 Task: Add a condition where "Hours since status category closed Greater than Five hundred" in unsolved tickets in your groups.
Action: Mouse moved to (89, 466)
Screenshot: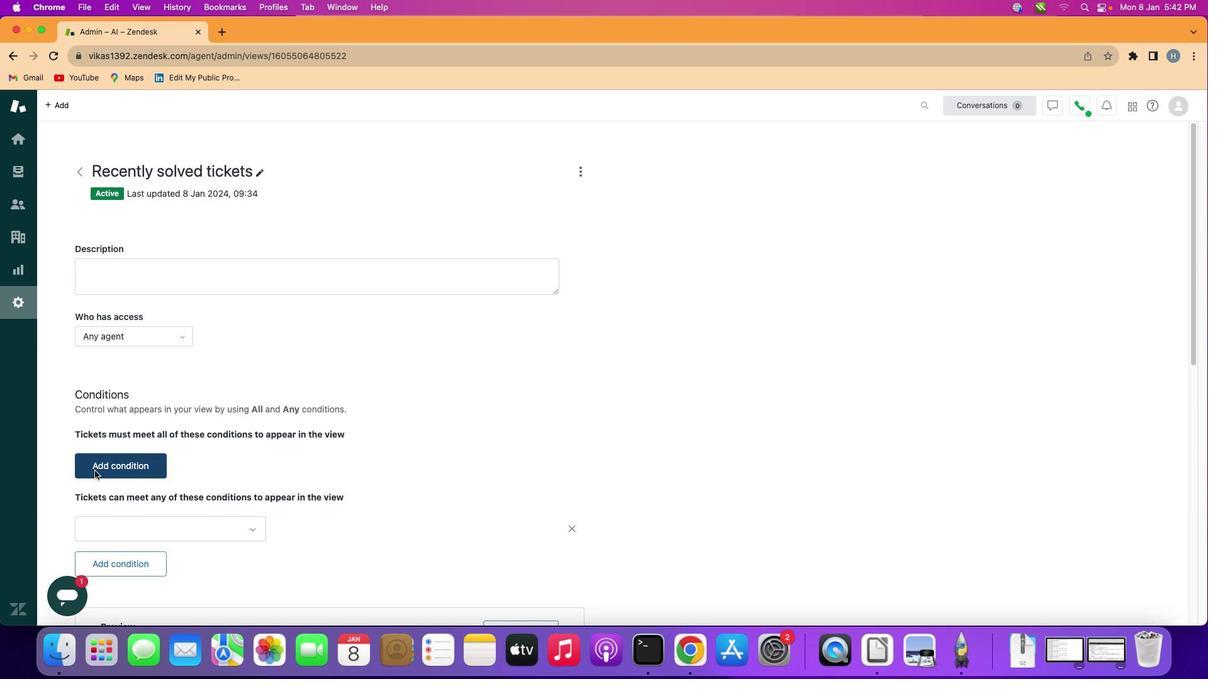 
Action: Mouse pressed left at (89, 466)
Screenshot: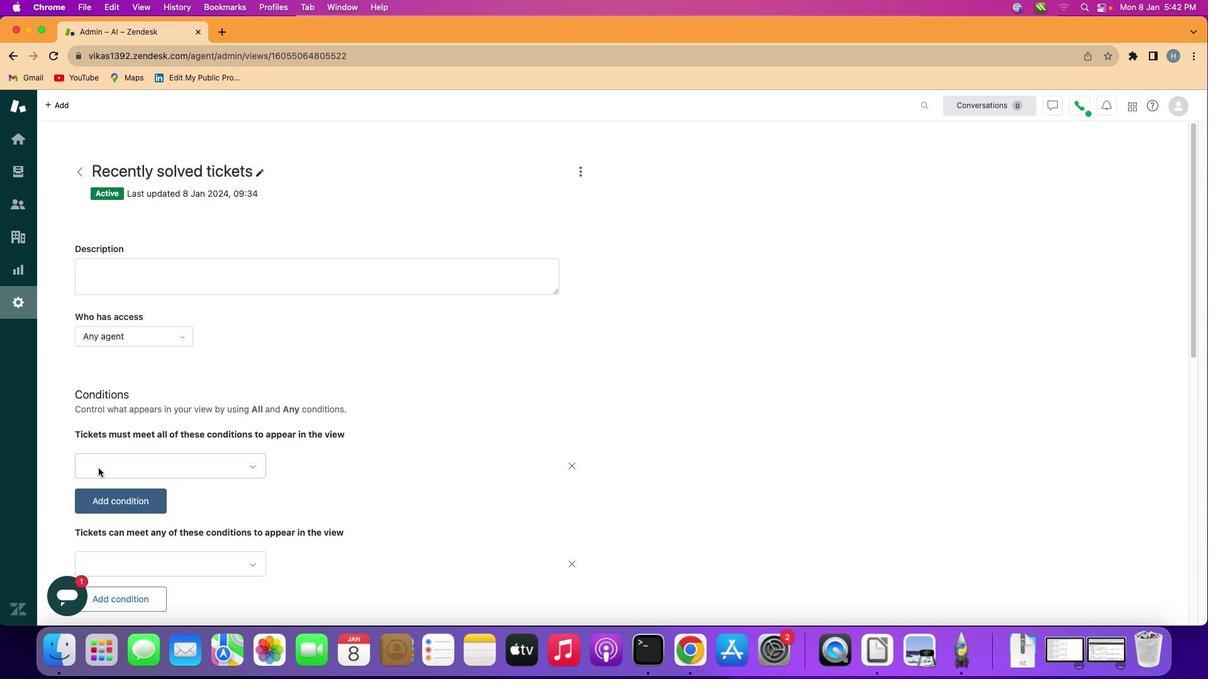 
Action: Mouse moved to (160, 451)
Screenshot: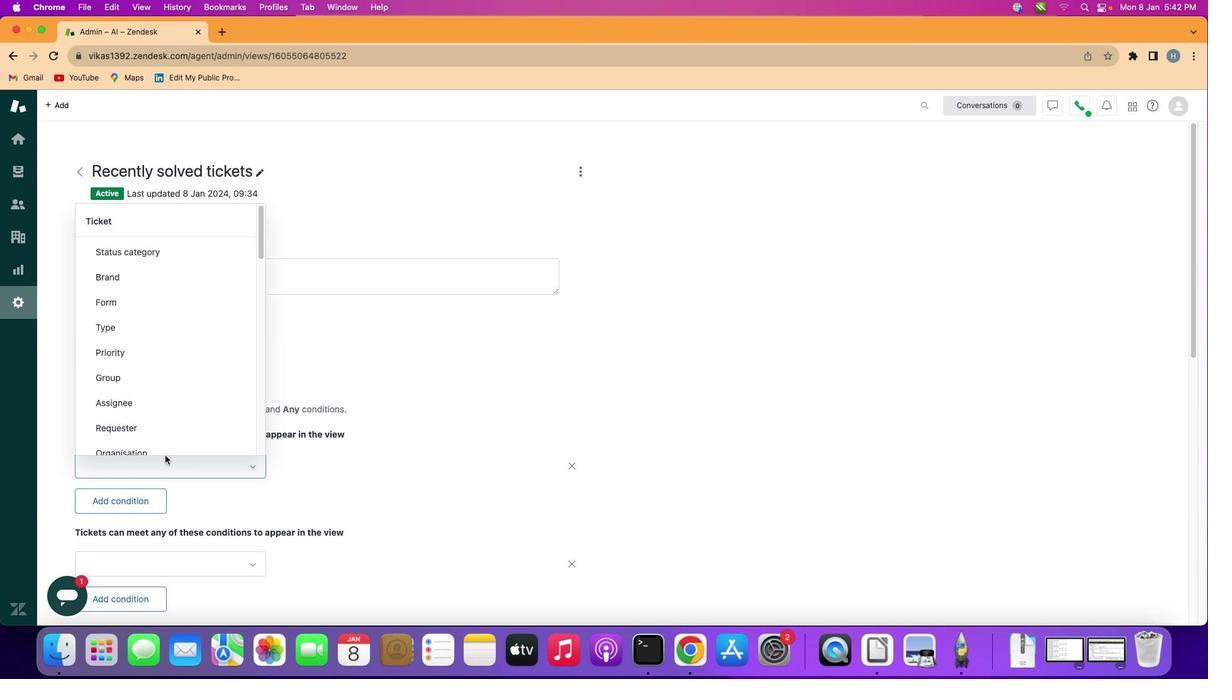 
Action: Mouse pressed left at (160, 451)
Screenshot: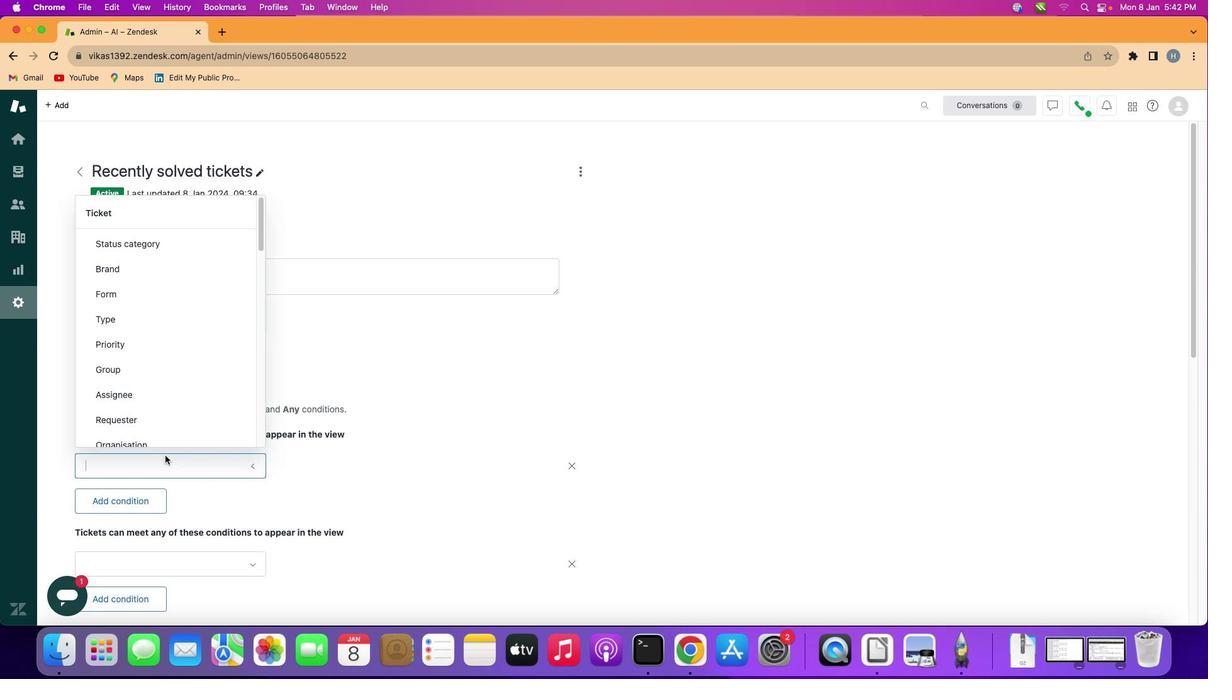 
Action: Mouse moved to (159, 346)
Screenshot: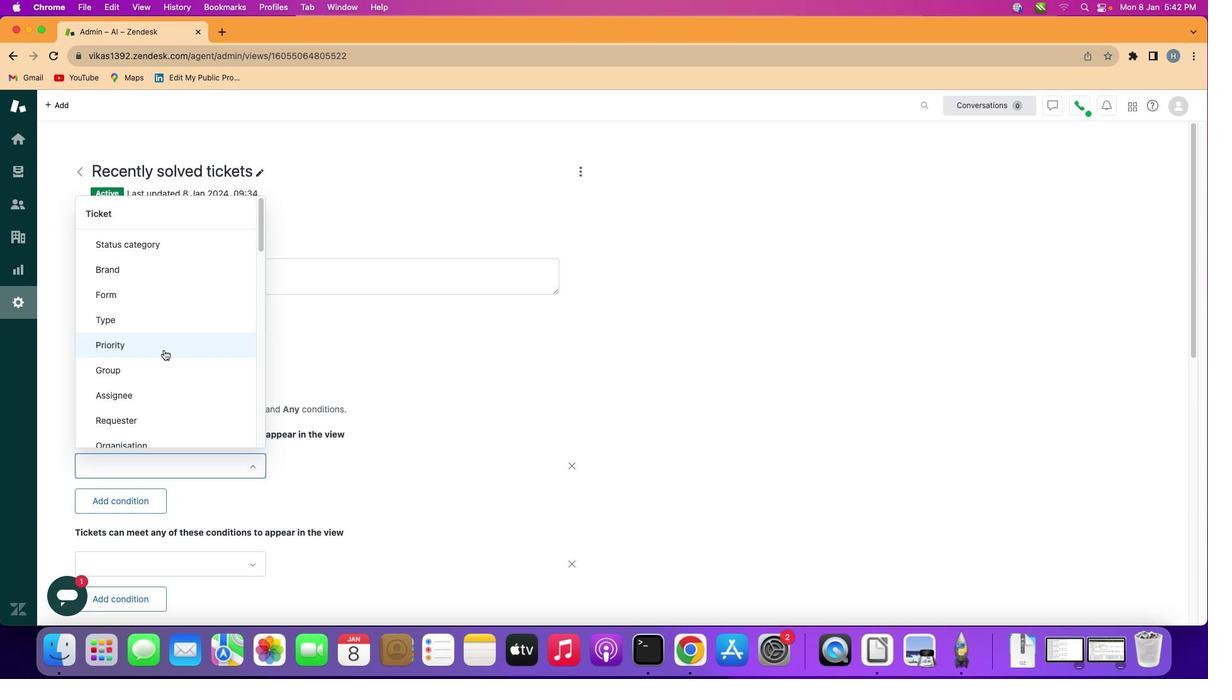 
Action: Mouse scrolled (159, 346) with delta (-3, -4)
Screenshot: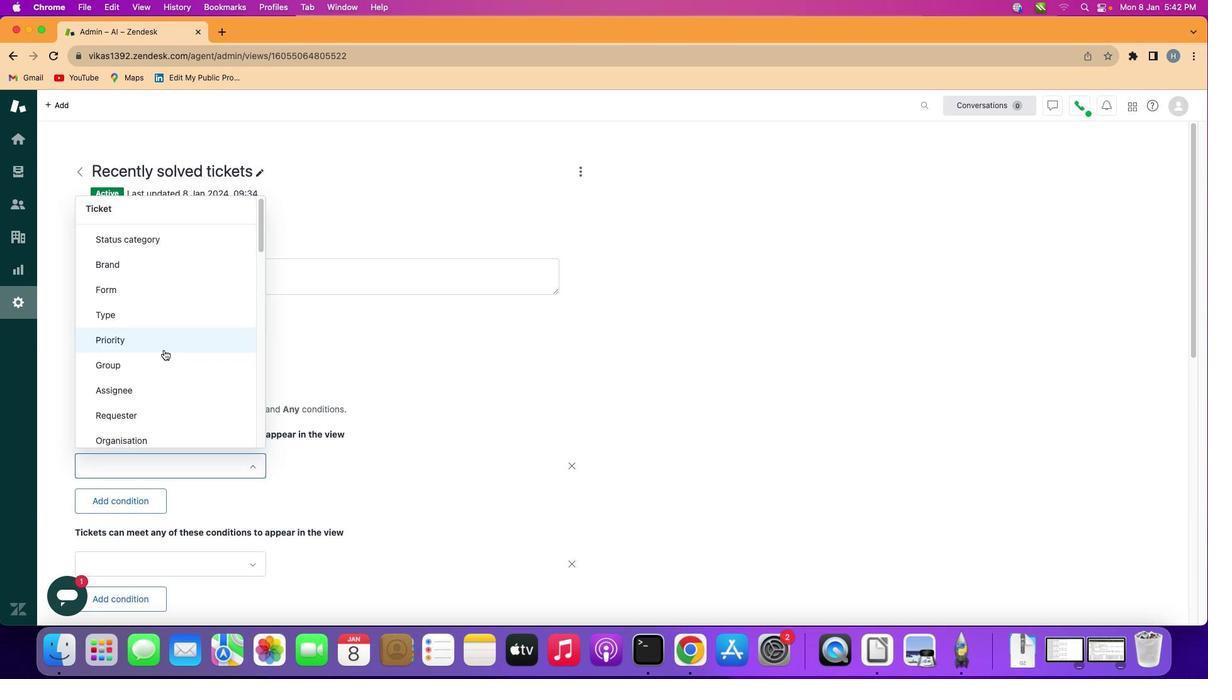 
Action: Mouse scrolled (159, 346) with delta (-3, -4)
Screenshot: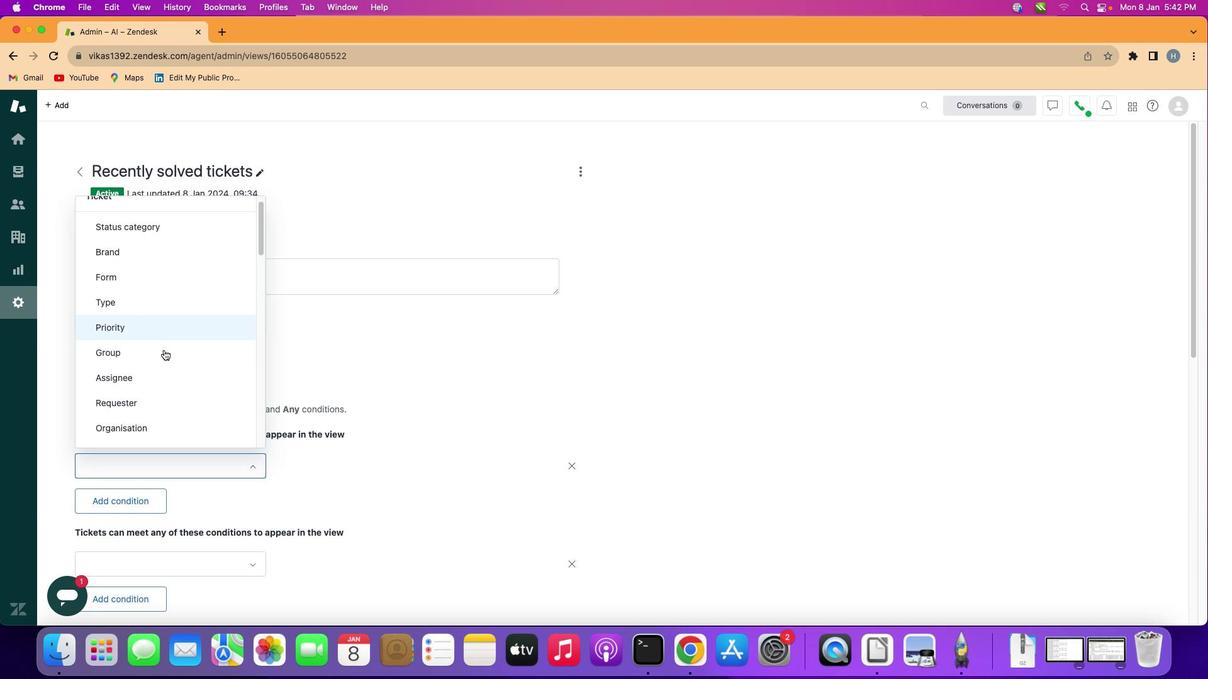 
Action: Mouse scrolled (159, 346) with delta (-3, -4)
Screenshot: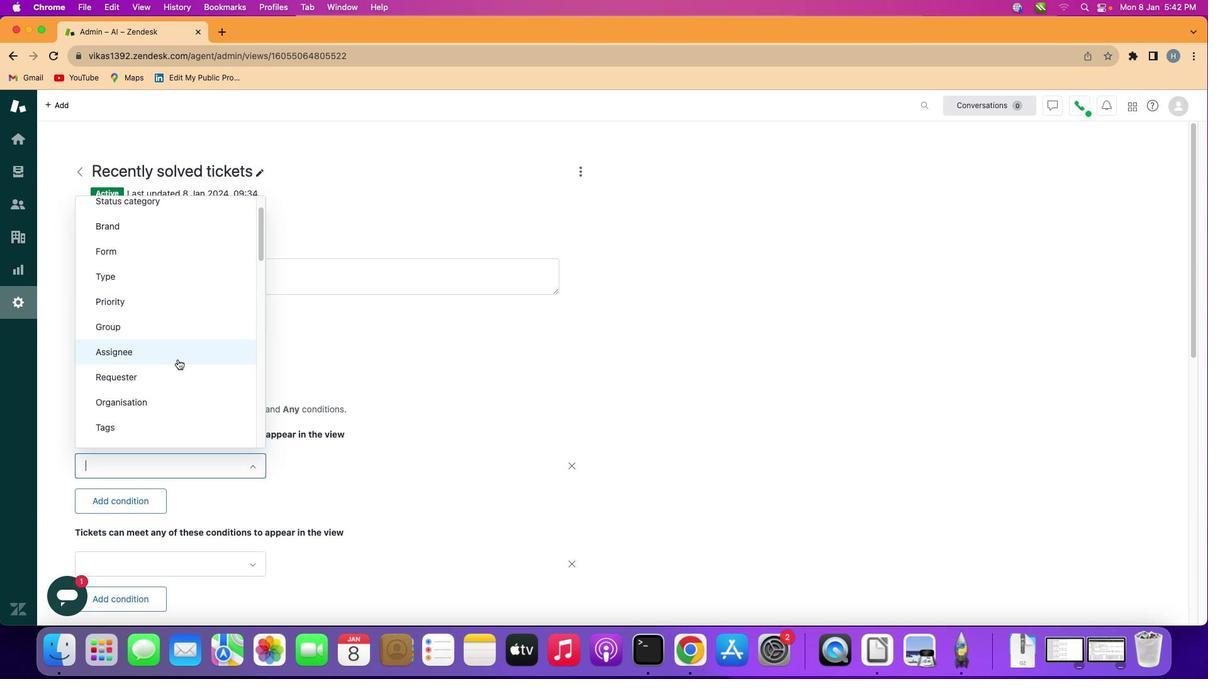 
Action: Mouse scrolled (159, 346) with delta (-3, -4)
Screenshot: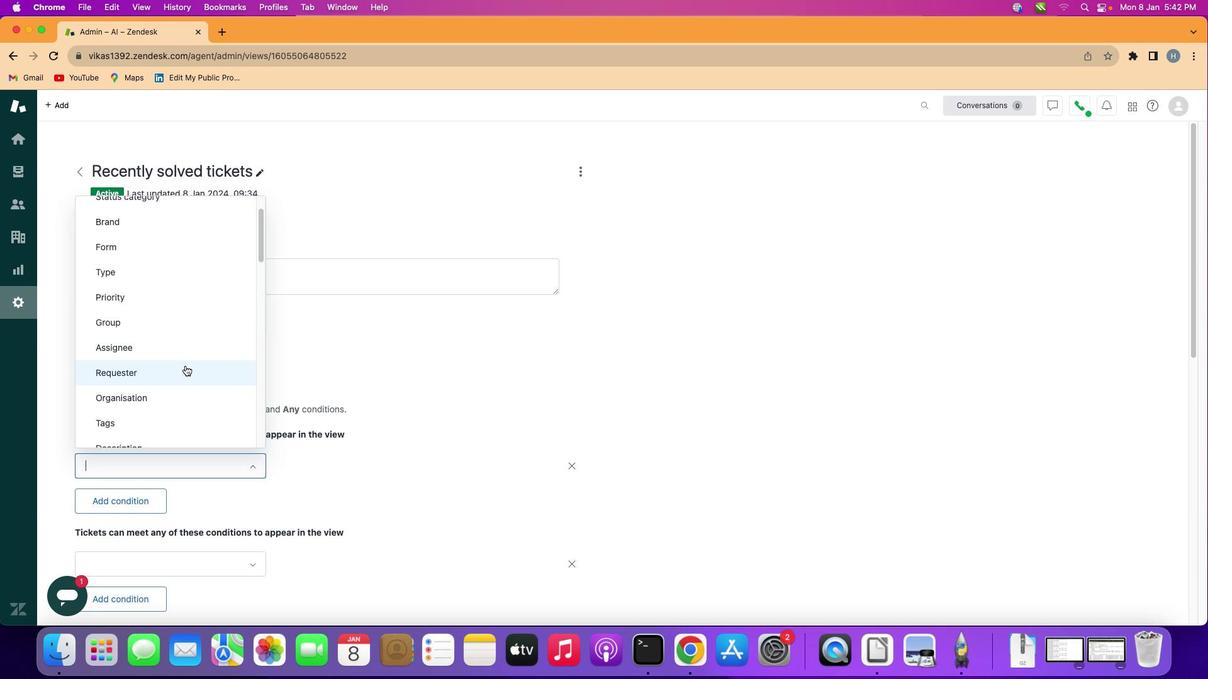 
Action: Mouse moved to (181, 361)
Screenshot: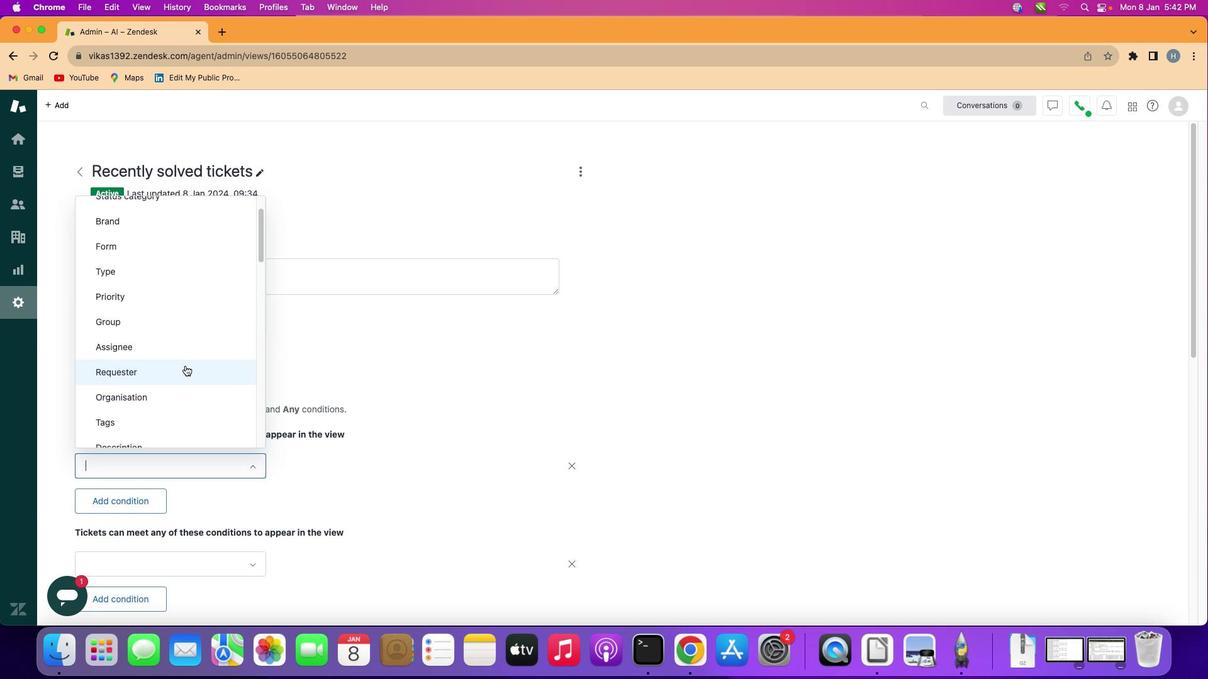 
Action: Mouse scrolled (181, 361) with delta (-3, -4)
Screenshot: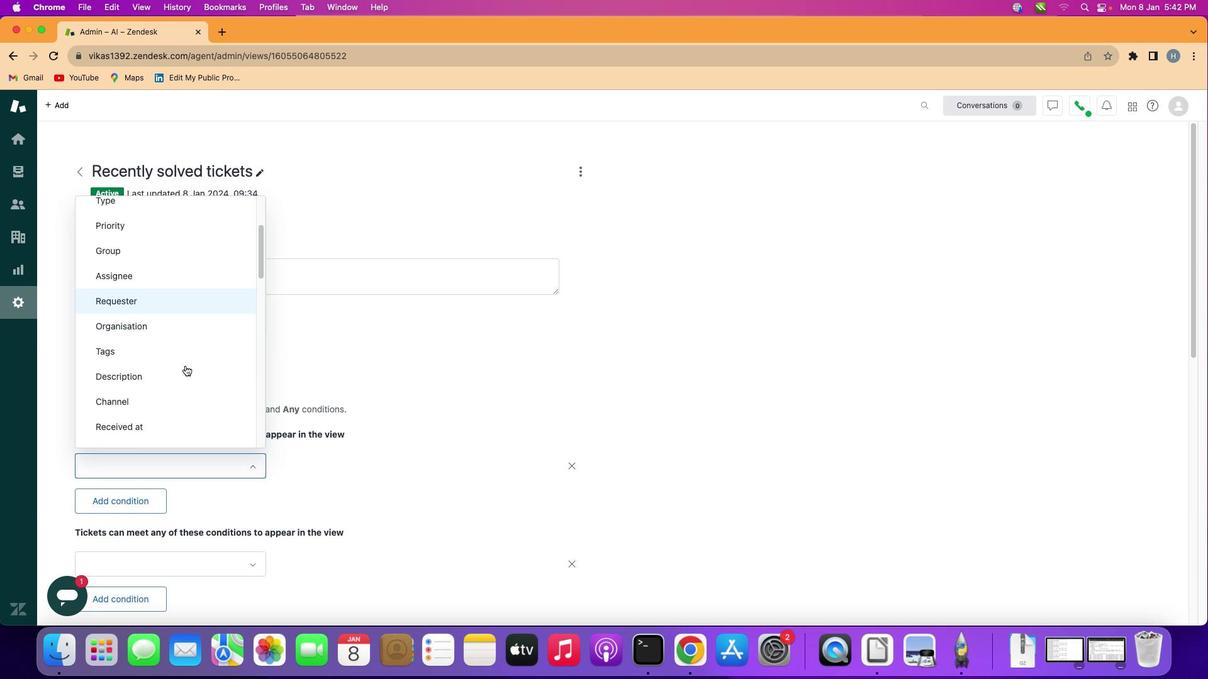 
Action: Mouse scrolled (181, 361) with delta (-3, -4)
Screenshot: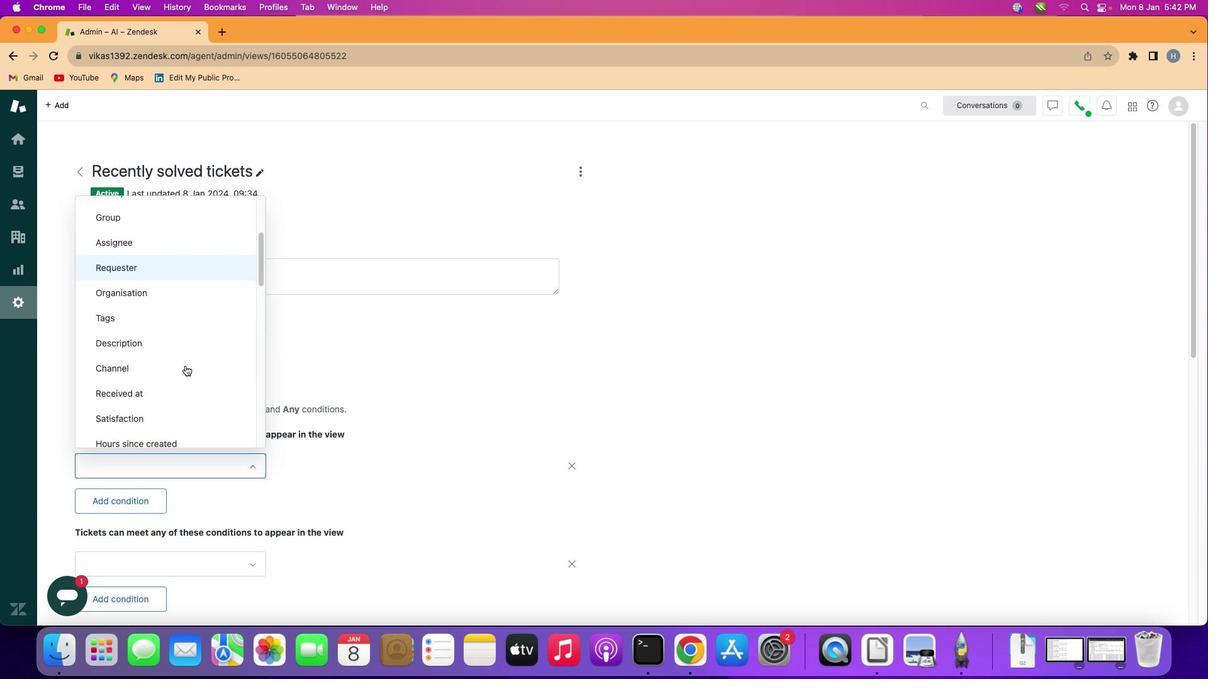 
Action: Mouse scrolled (181, 361) with delta (-3, -5)
Screenshot: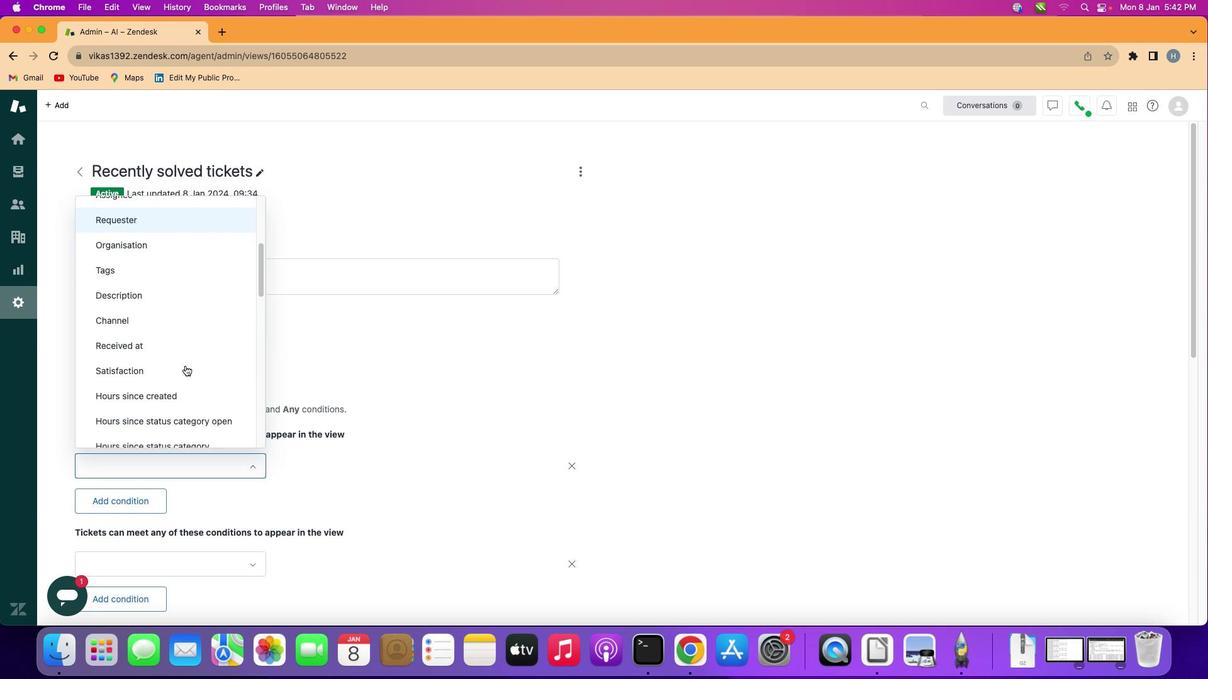 
Action: Mouse scrolled (181, 361) with delta (-3, -5)
Screenshot: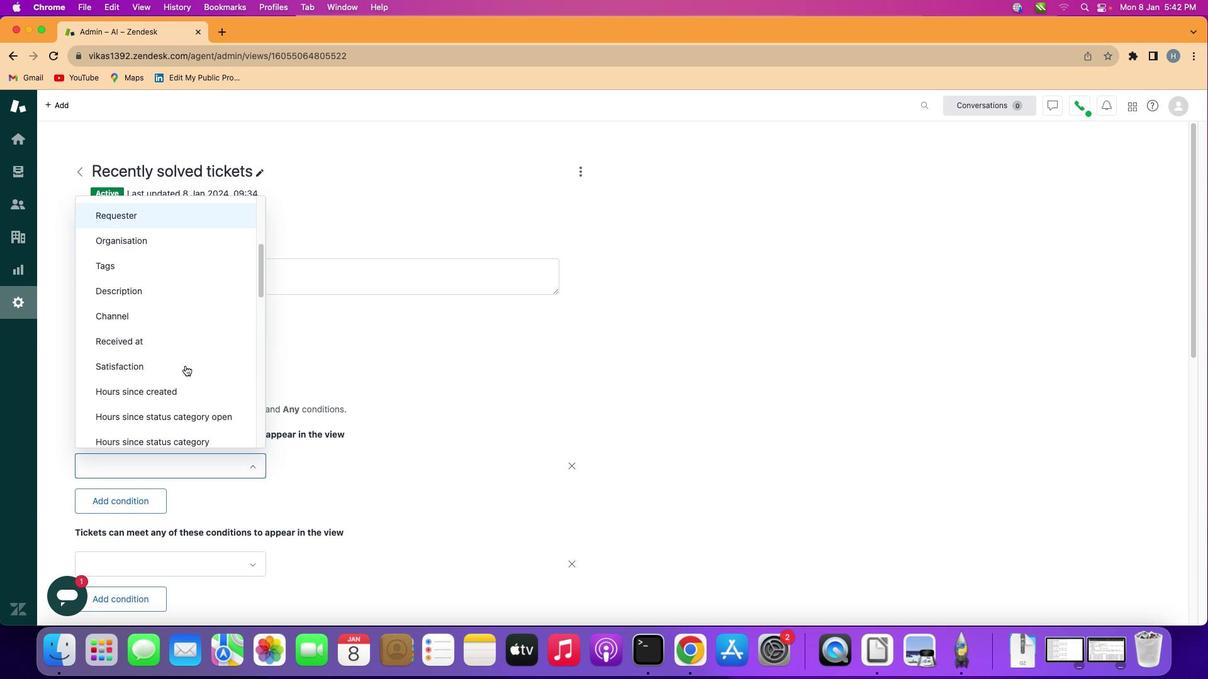 
Action: Mouse scrolled (181, 361) with delta (-3, -4)
Screenshot: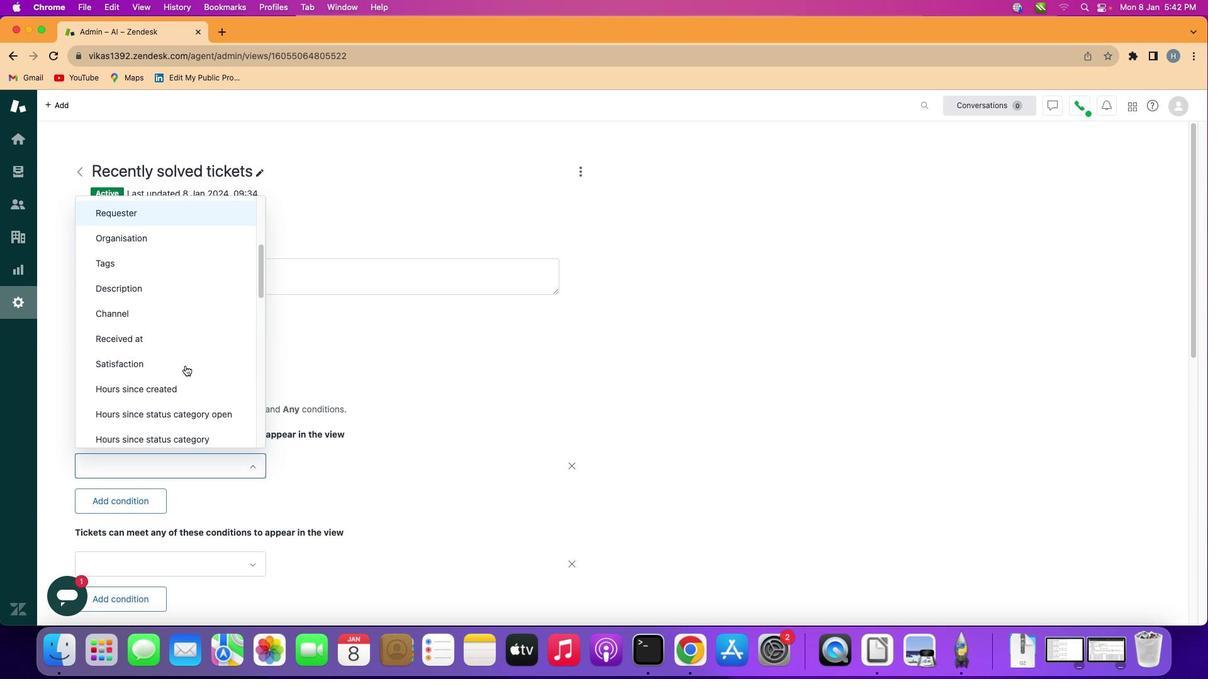 
Action: Mouse moved to (181, 362)
Screenshot: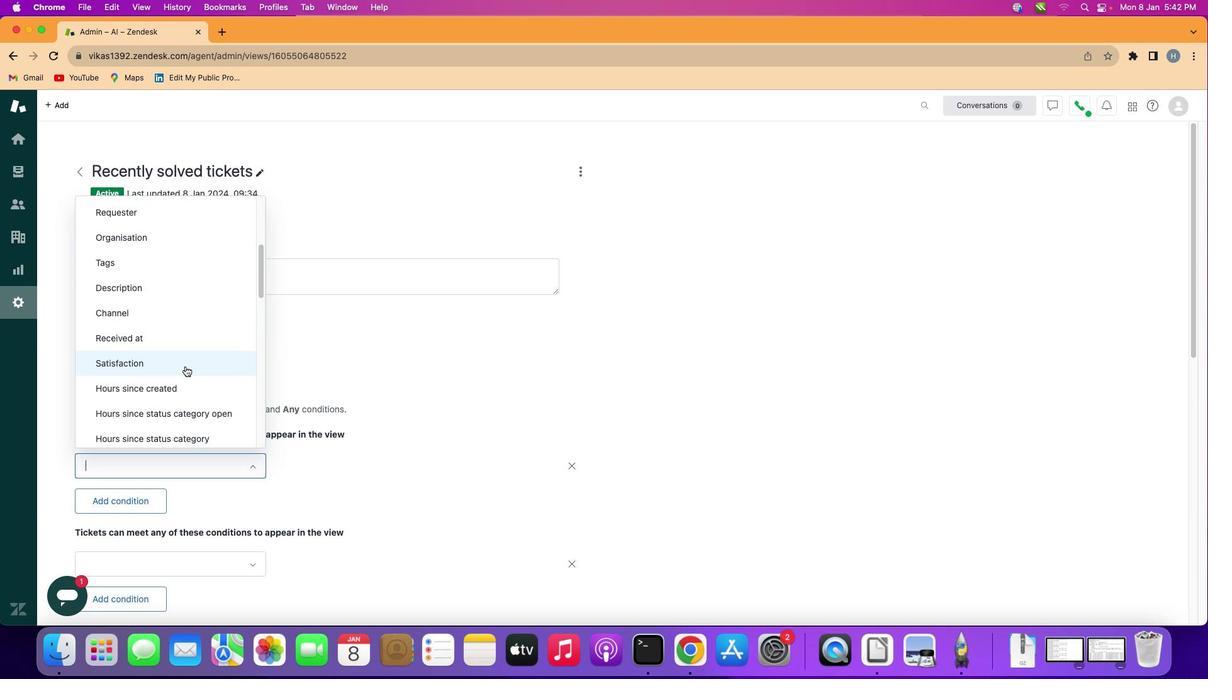 
Action: Mouse scrolled (181, 362) with delta (-3, -4)
Screenshot: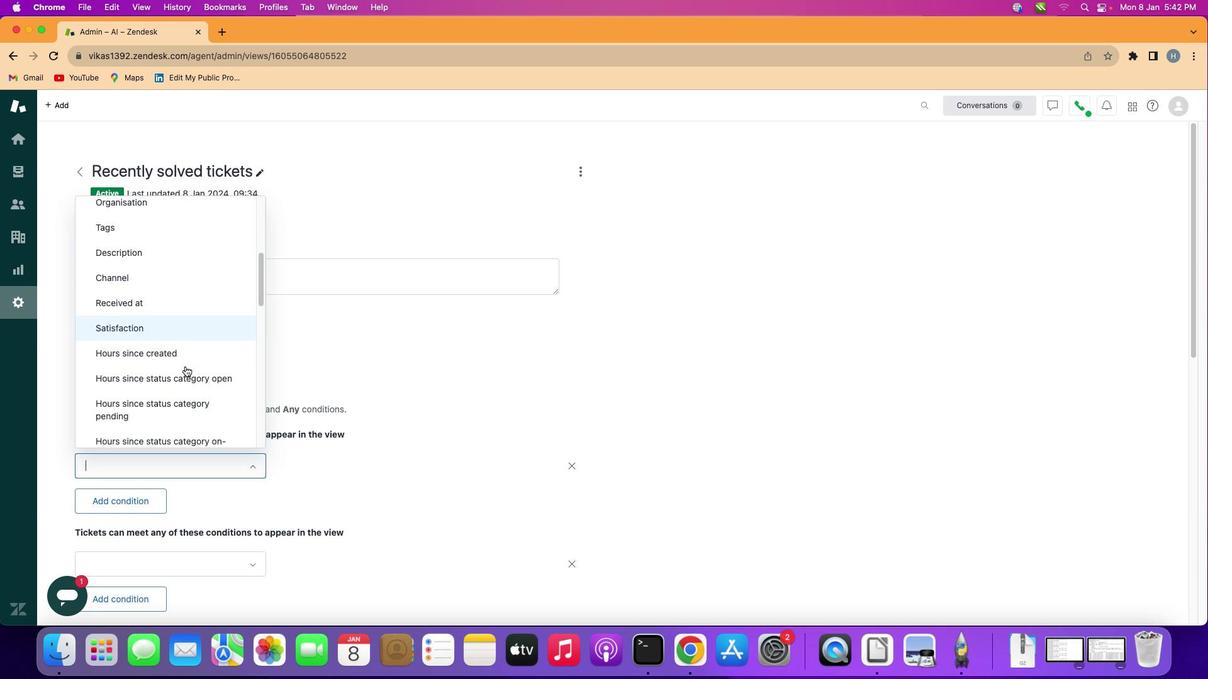
Action: Mouse scrolled (181, 362) with delta (-3, -4)
Screenshot: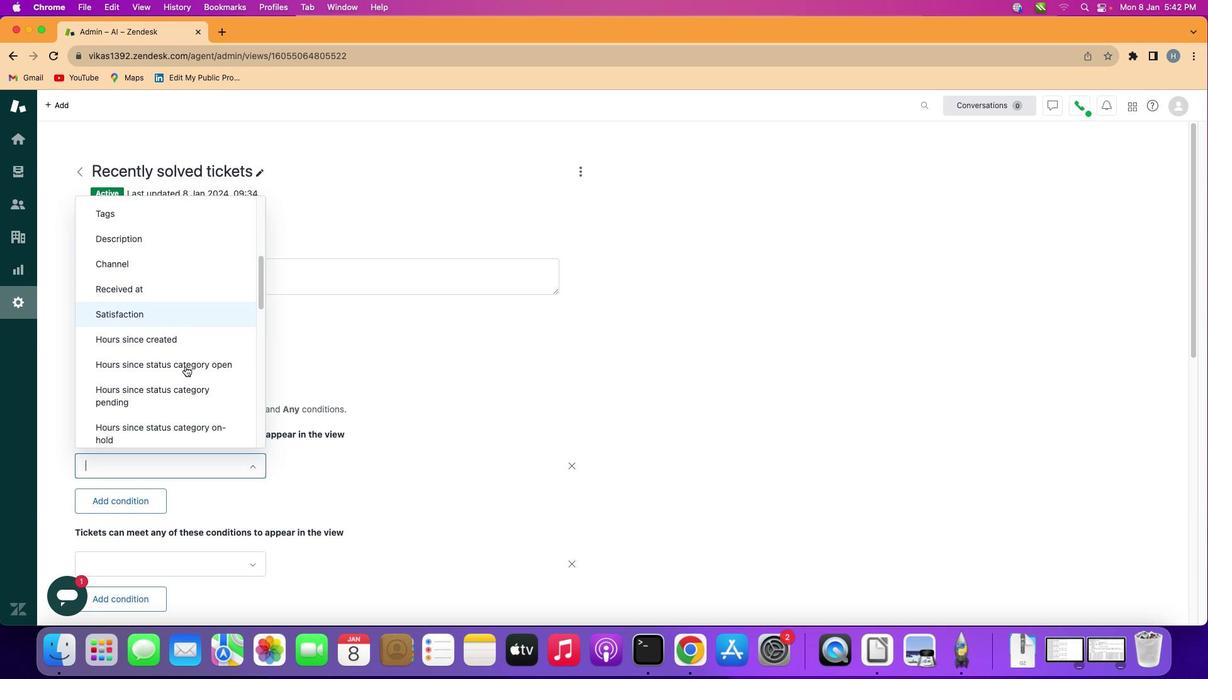 
Action: Mouse scrolled (181, 362) with delta (-3, -4)
Screenshot: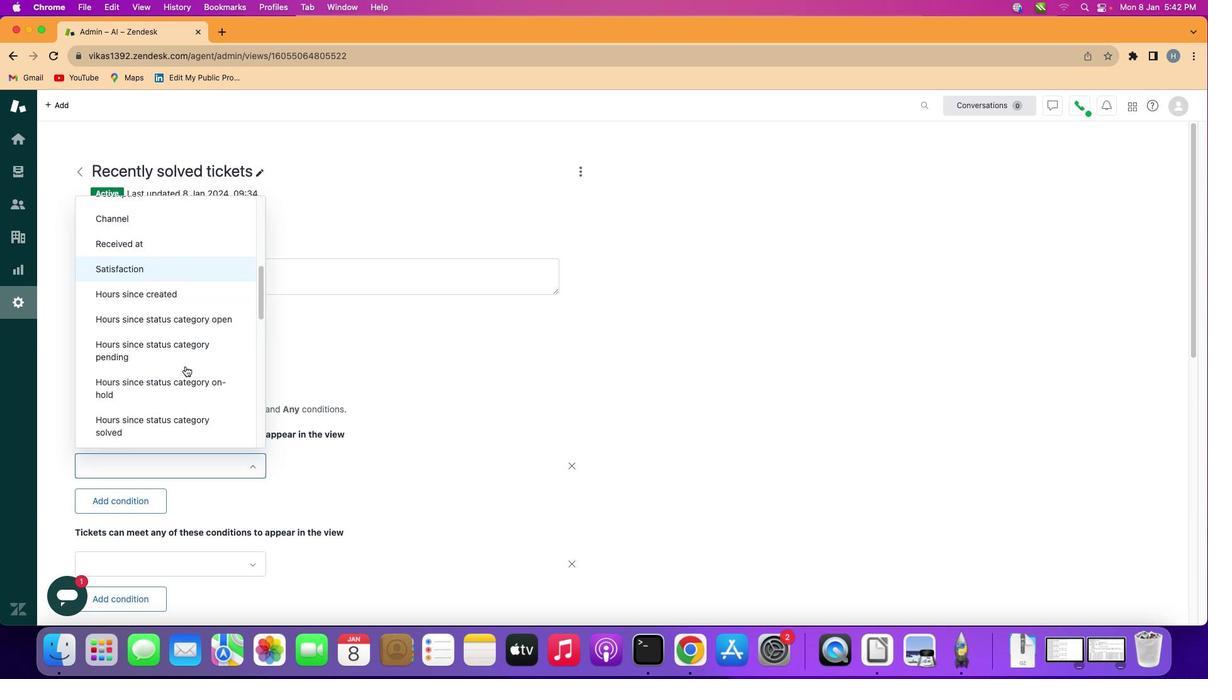 
Action: Mouse scrolled (181, 362) with delta (-3, -4)
Screenshot: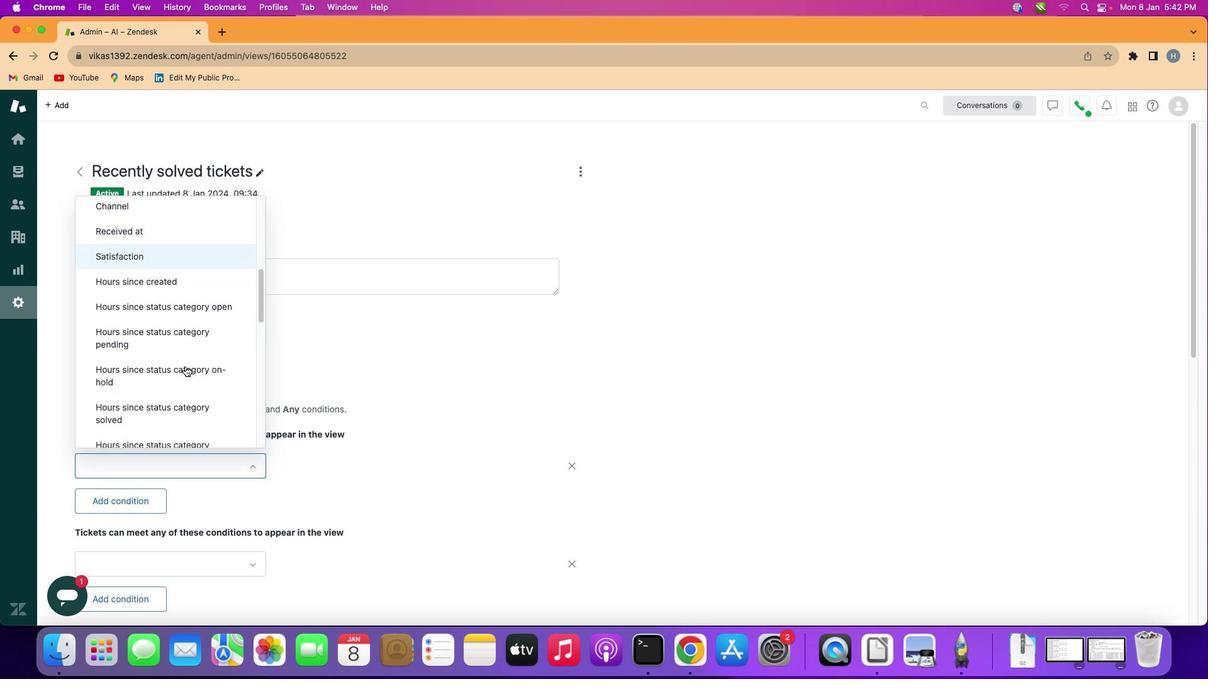 
Action: Mouse scrolled (181, 362) with delta (-3, -4)
Screenshot: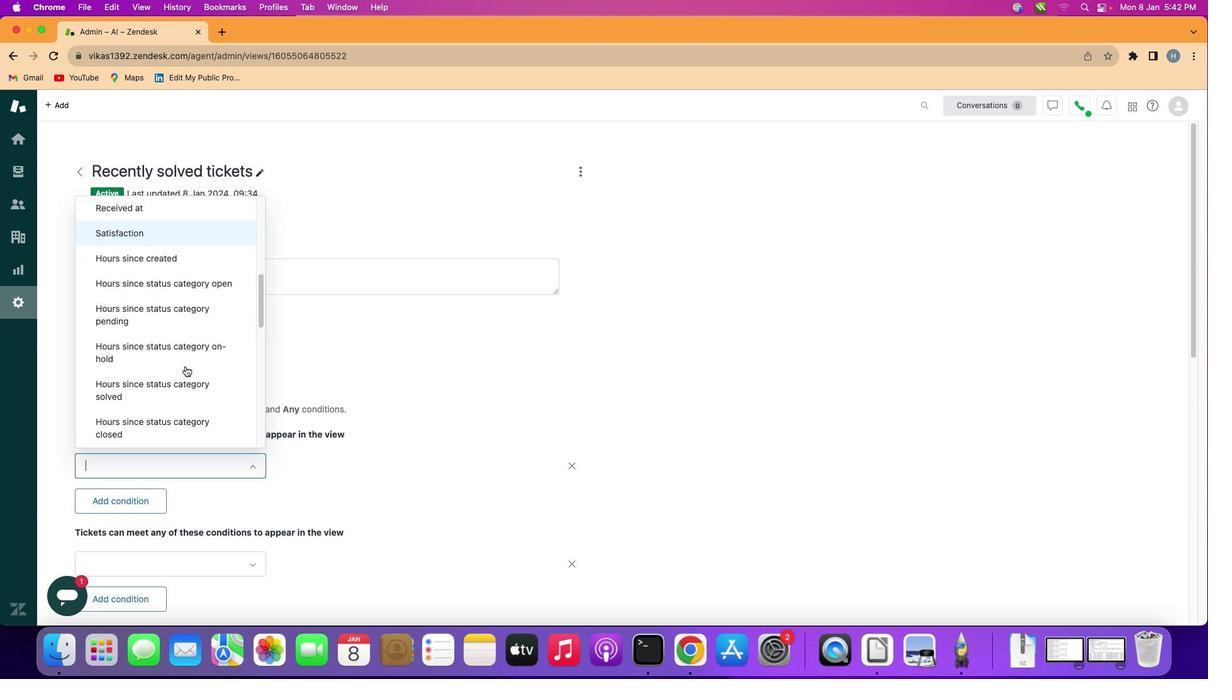 
Action: Mouse scrolled (181, 362) with delta (-3, -4)
Screenshot: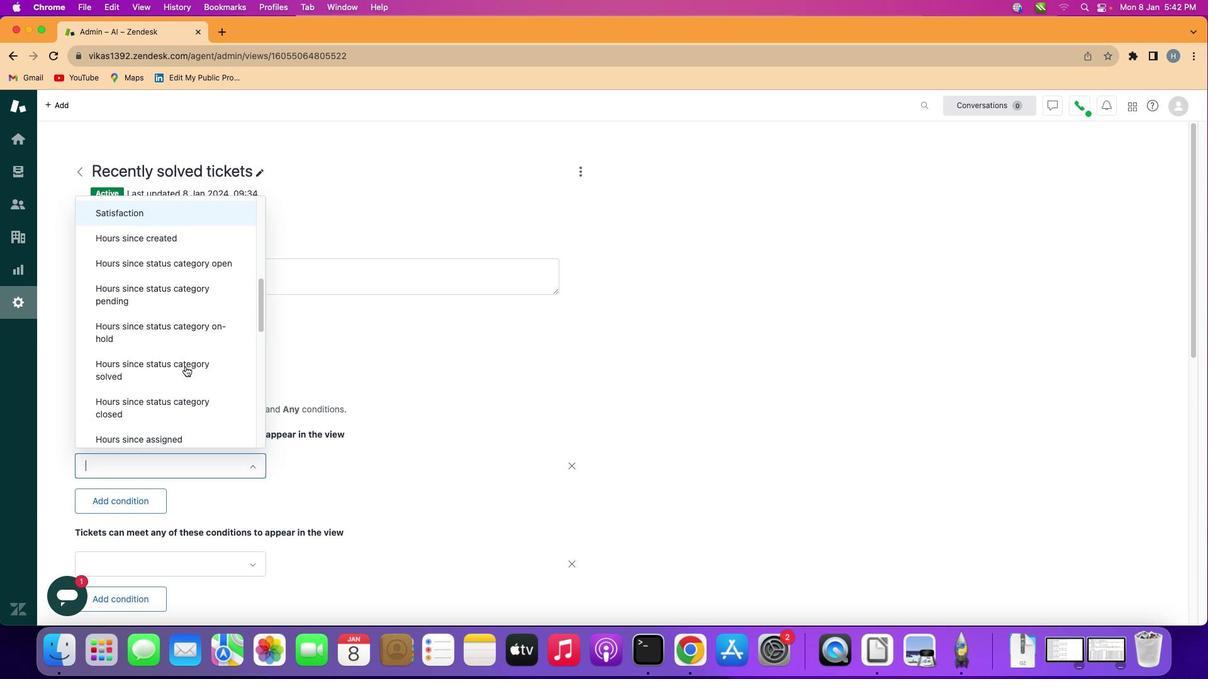 
Action: Mouse scrolled (181, 362) with delta (-3, -4)
Screenshot: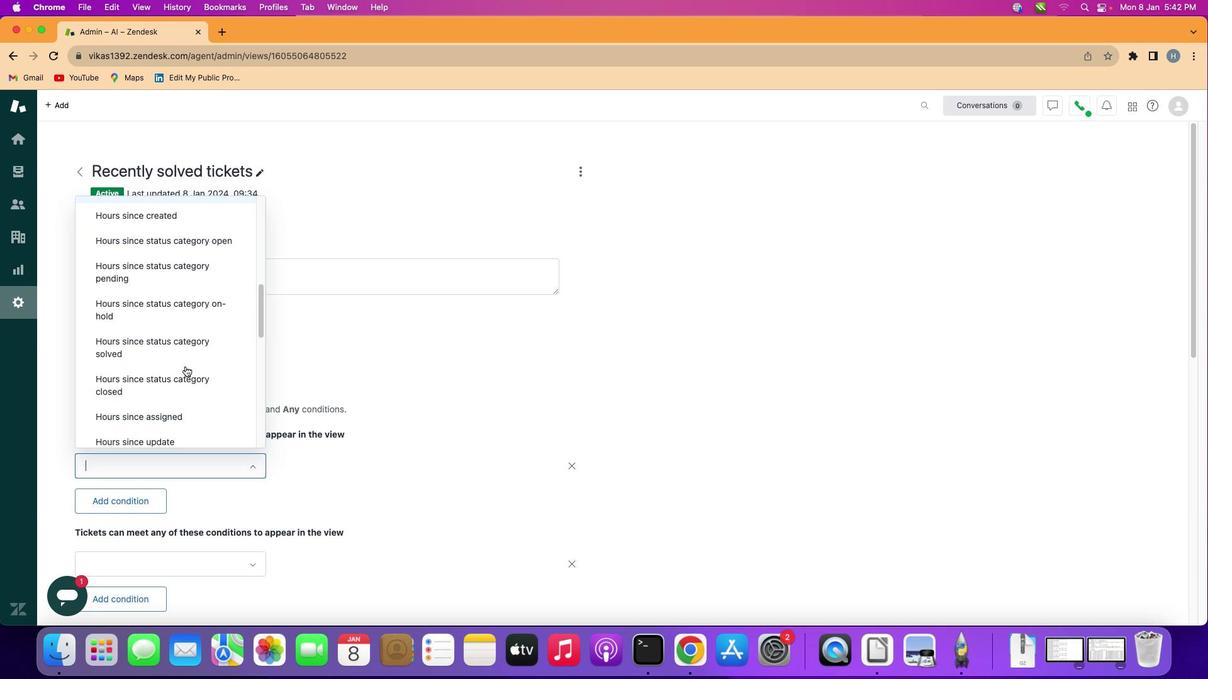 
Action: Mouse scrolled (181, 362) with delta (-3, -4)
Screenshot: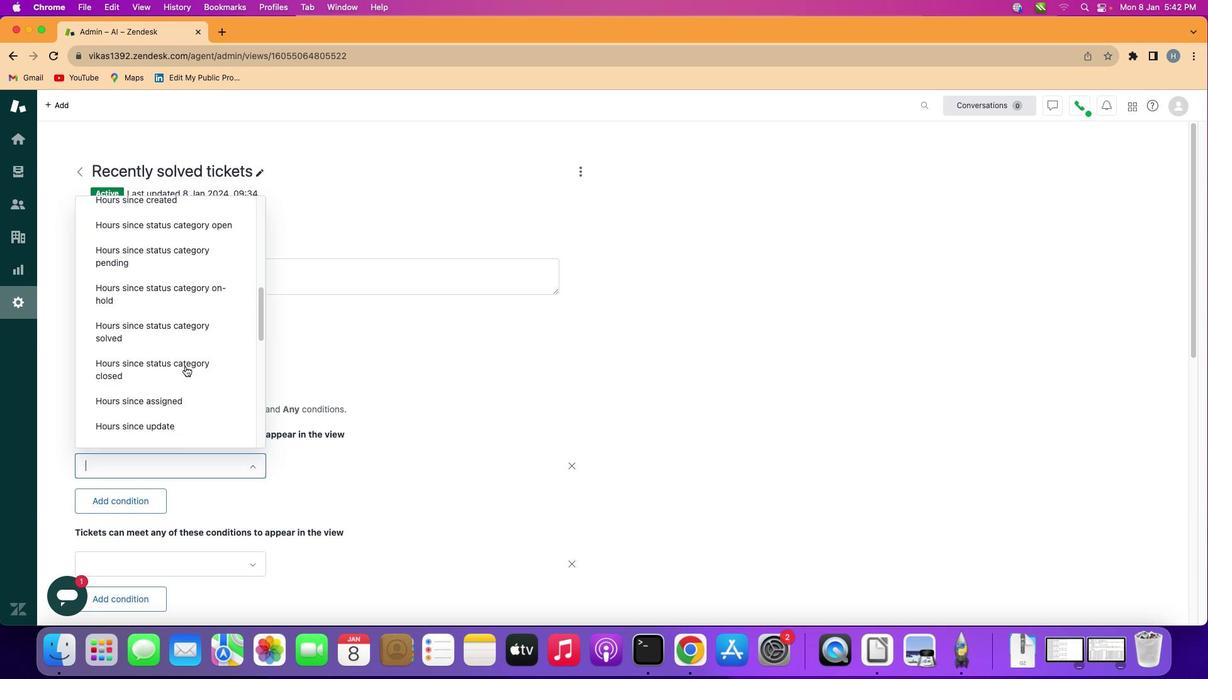 
Action: Mouse pressed left at (181, 362)
Screenshot: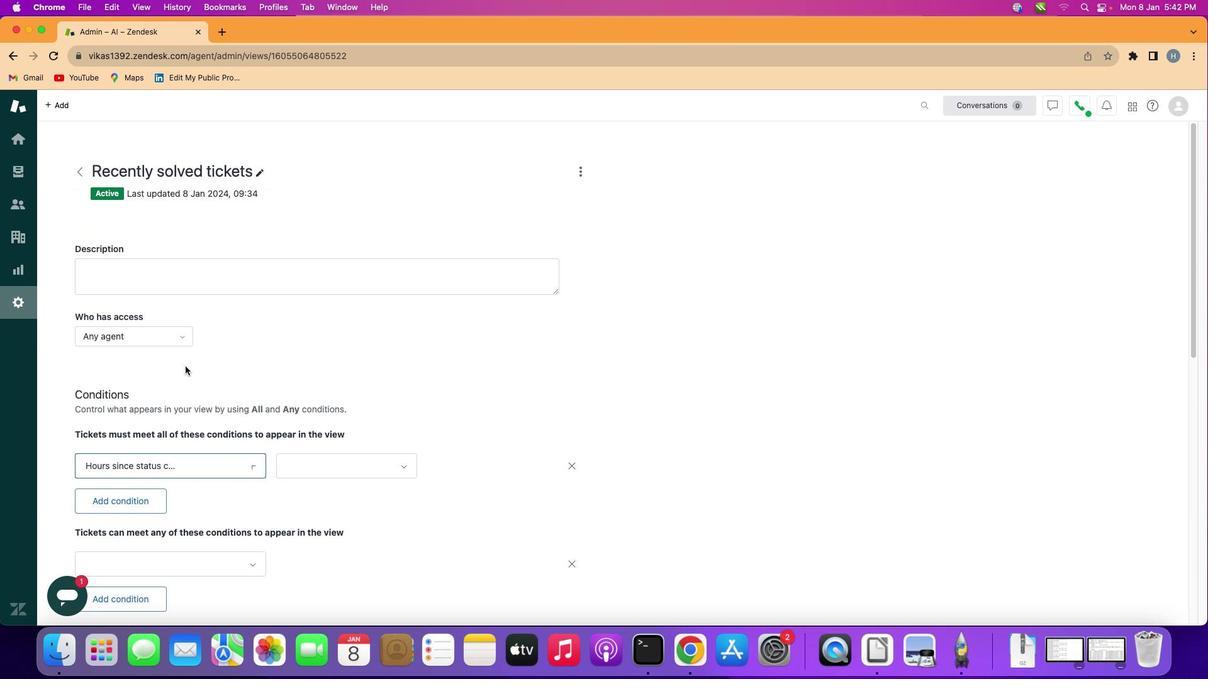 
Action: Mouse moved to (335, 466)
Screenshot: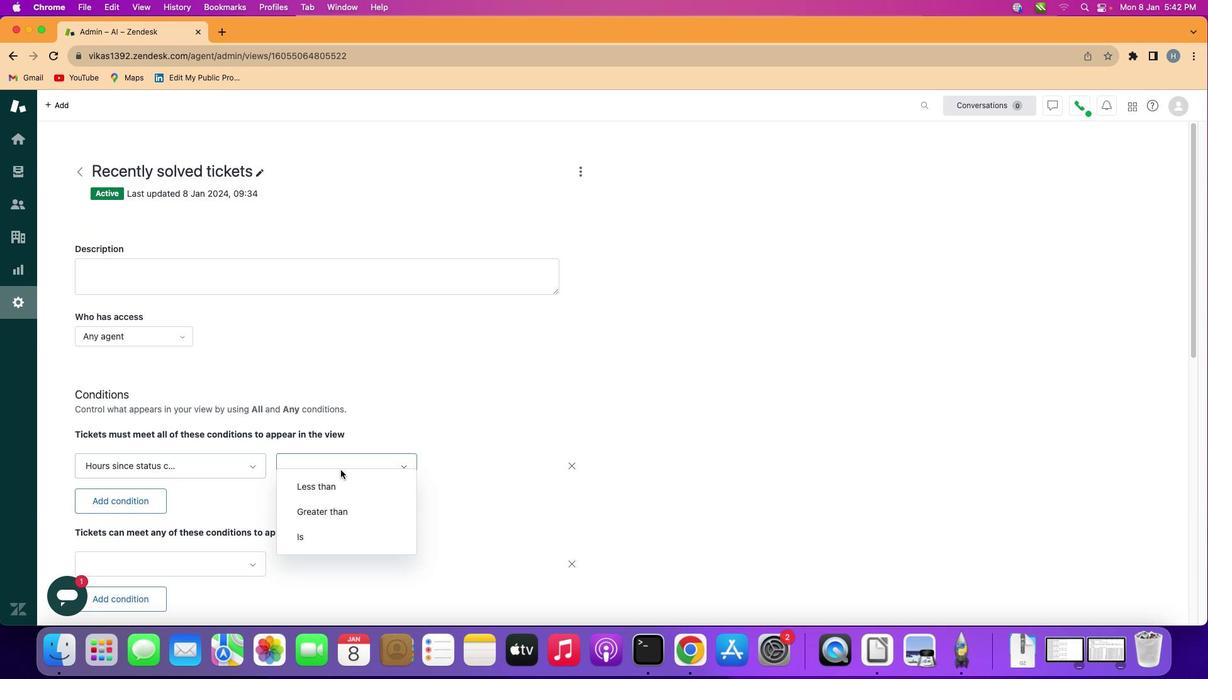 
Action: Mouse pressed left at (335, 466)
Screenshot: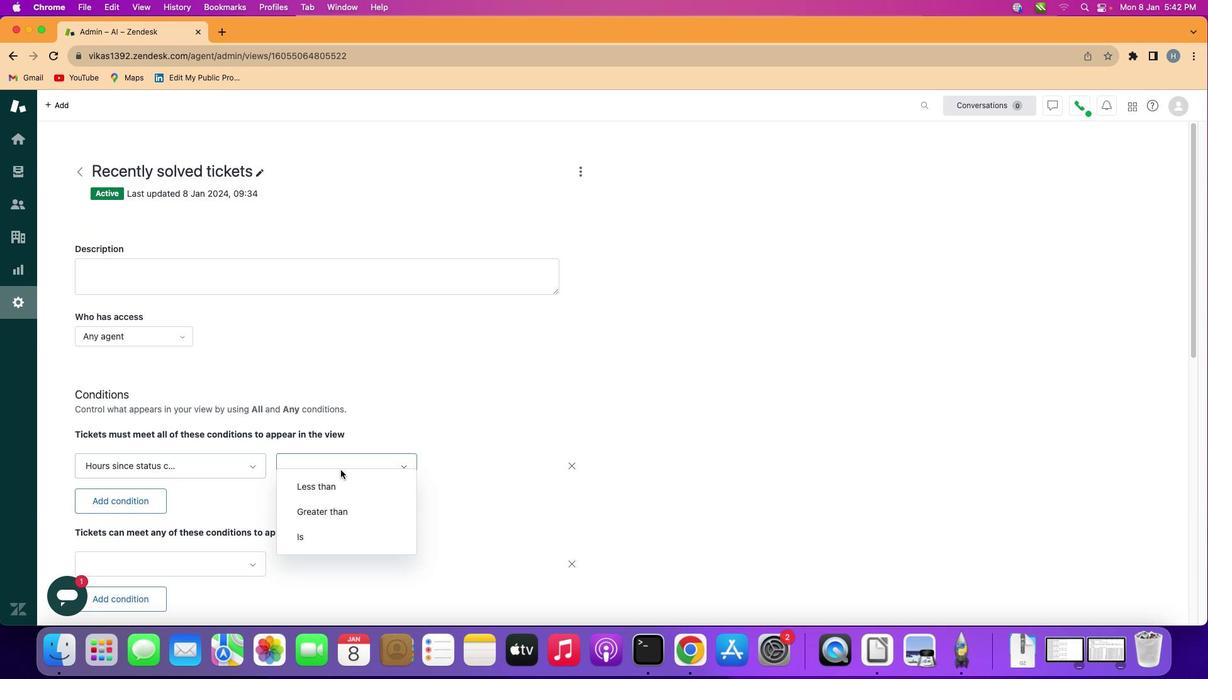
Action: Mouse moved to (331, 513)
Screenshot: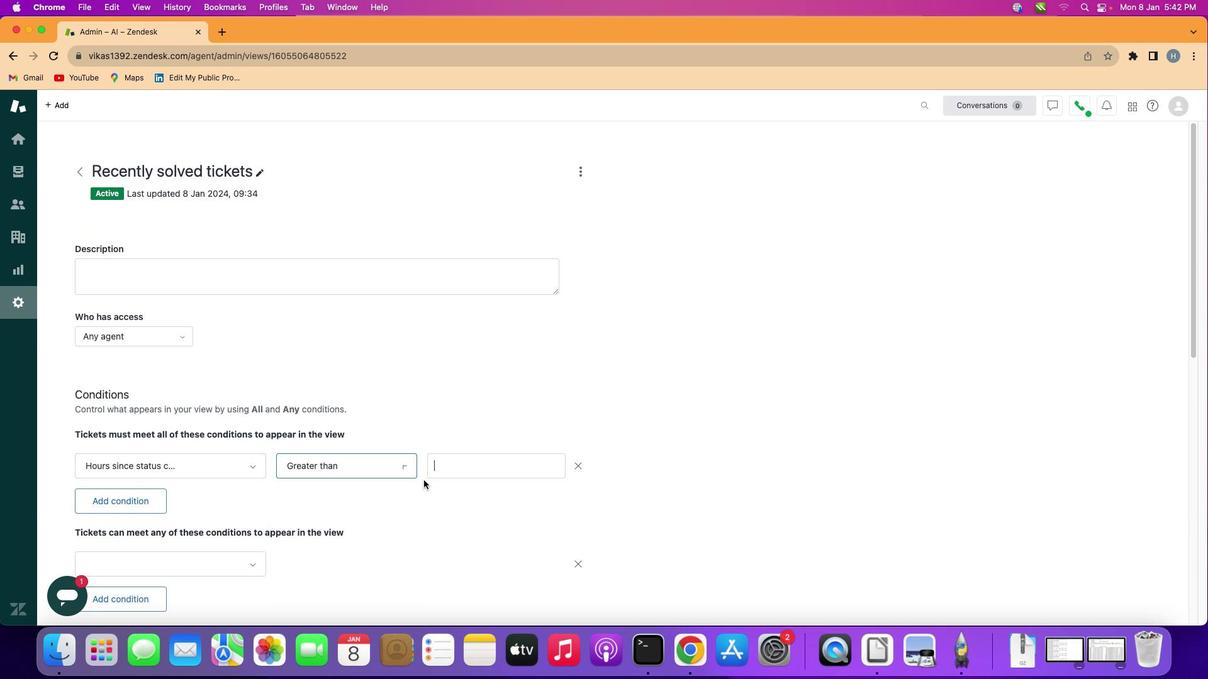 
Action: Mouse pressed left at (331, 513)
Screenshot: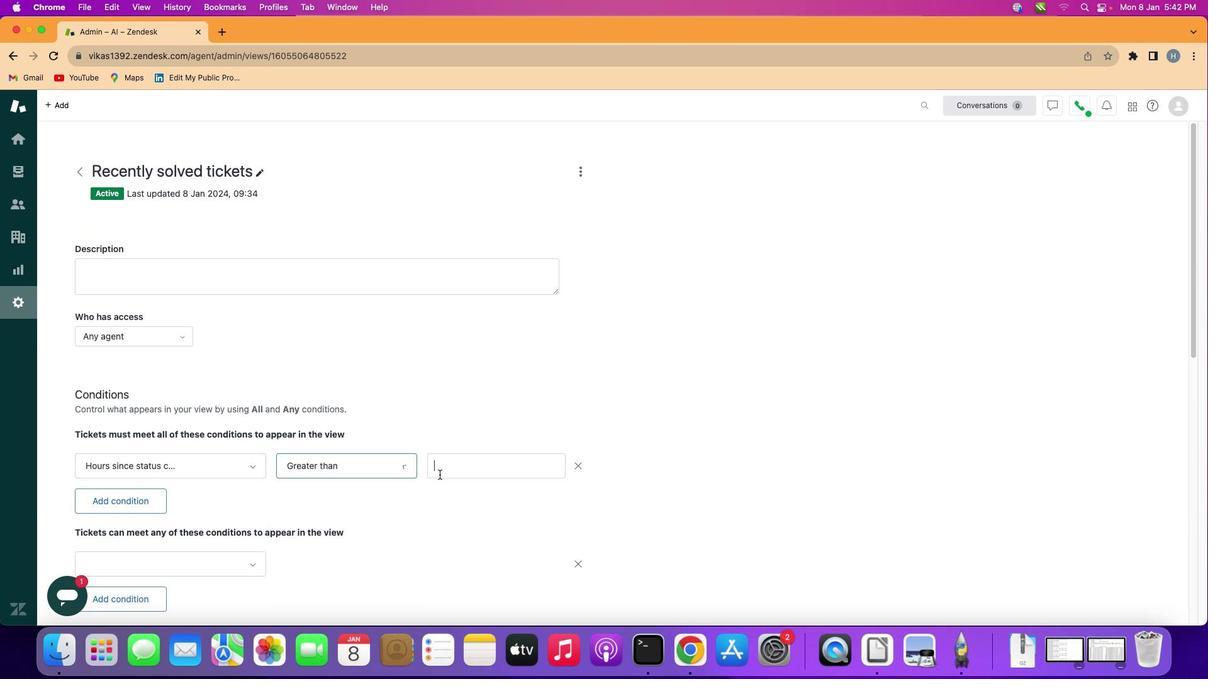 
Action: Mouse moved to (446, 462)
Screenshot: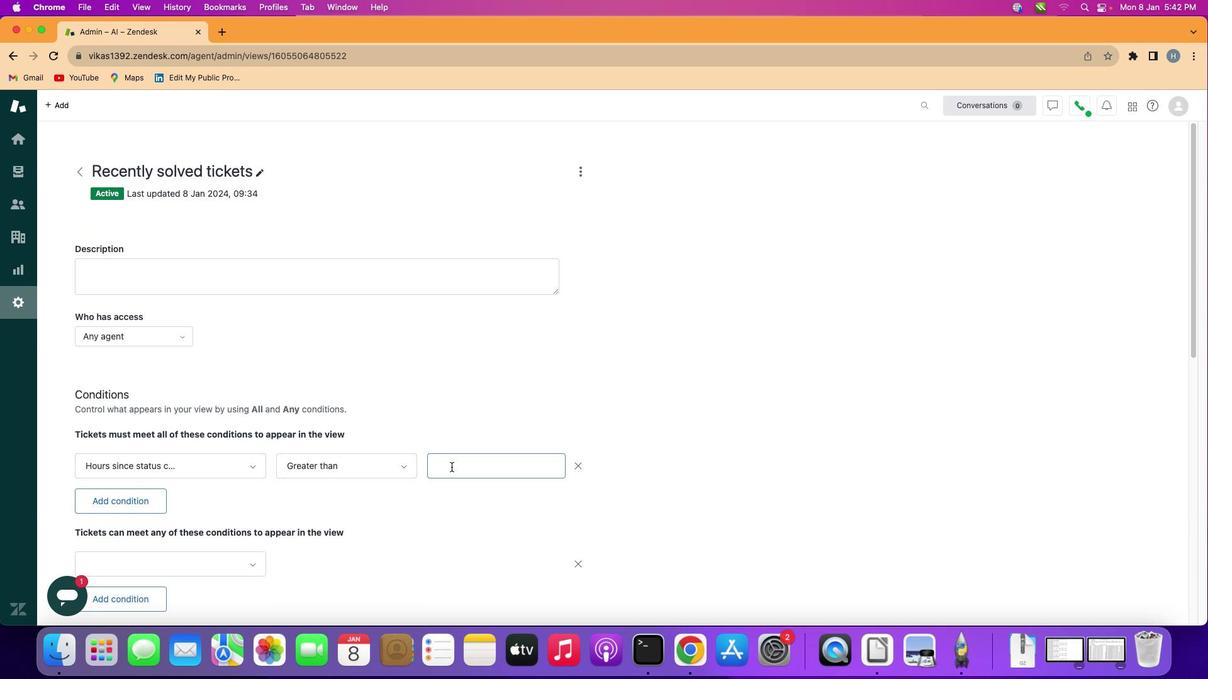 
Action: Mouse pressed left at (446, 462)
Screenshot: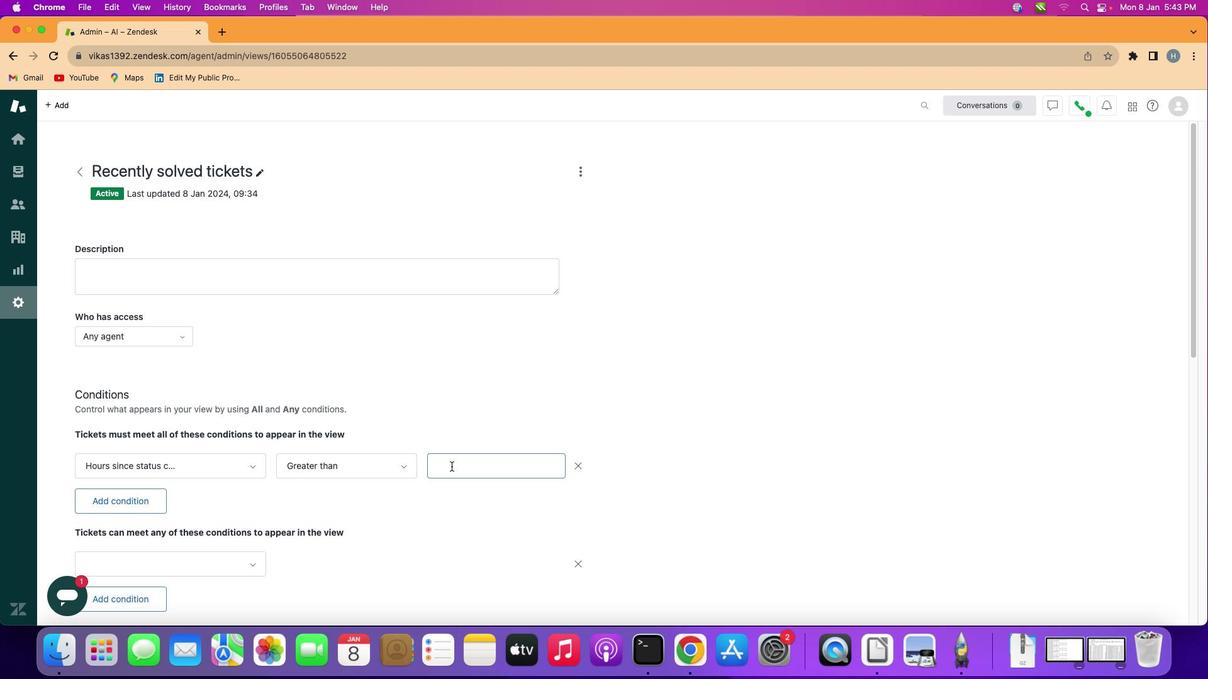 
Action: Mouse moved to (446, 462)
Screenshot: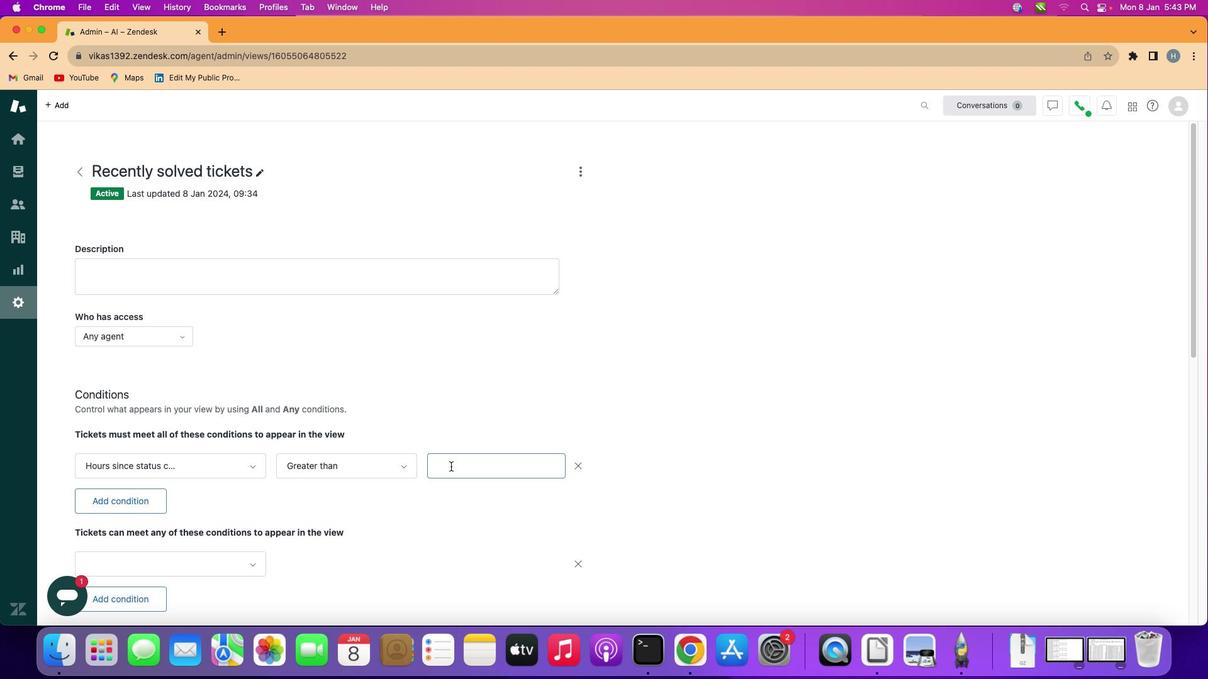 
Action: Key pressed Key.shift'F''i''v''e'Key.space'h''u''n''d''r''e''d'
Screenshot: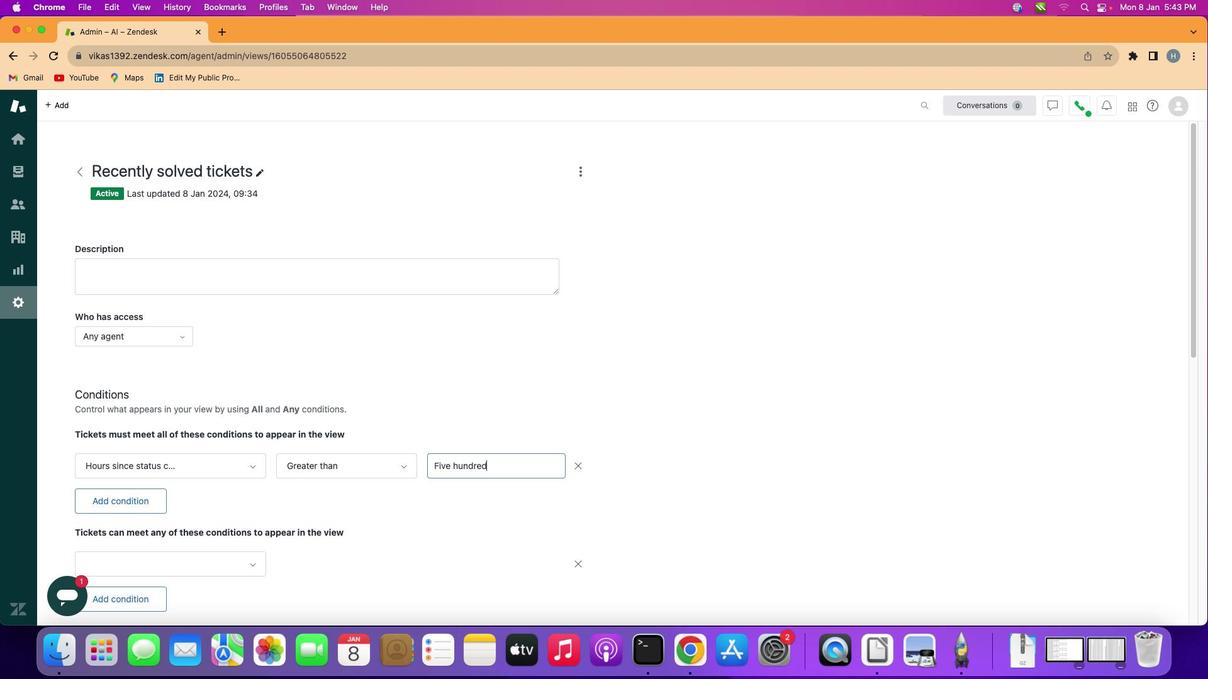 
Action: Mouse moved to (475, 487)
Screenshot: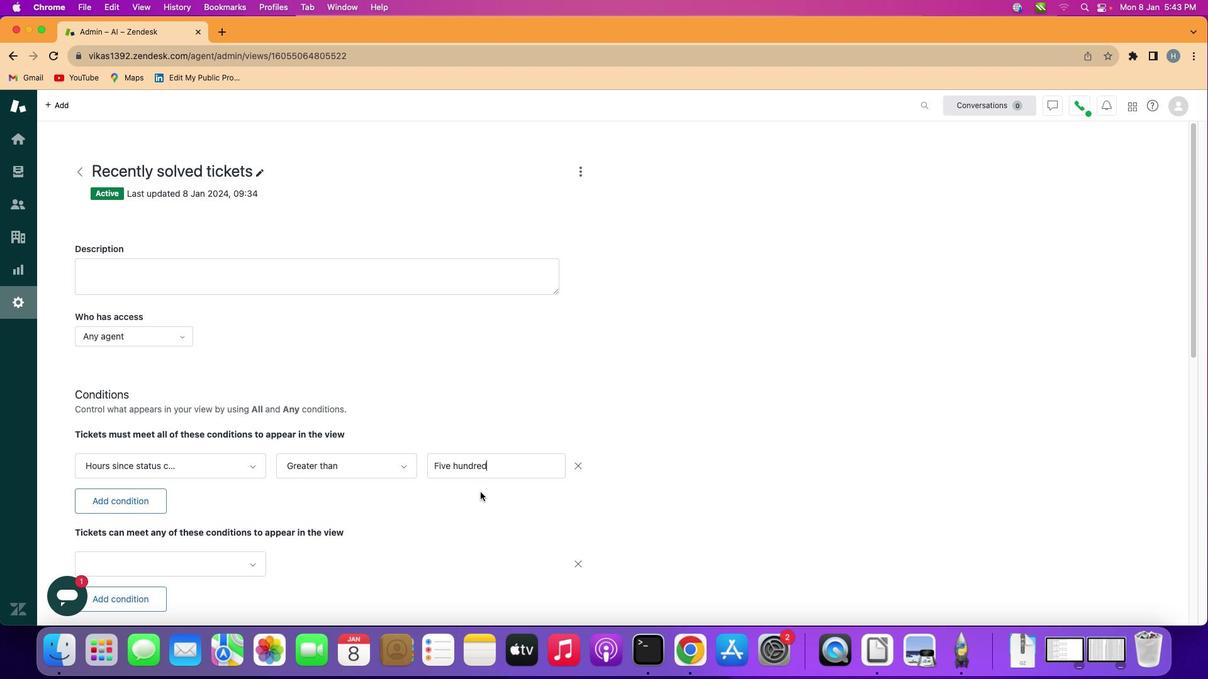 
Action: Mouse pressed left at (475, 487)
Screenshot: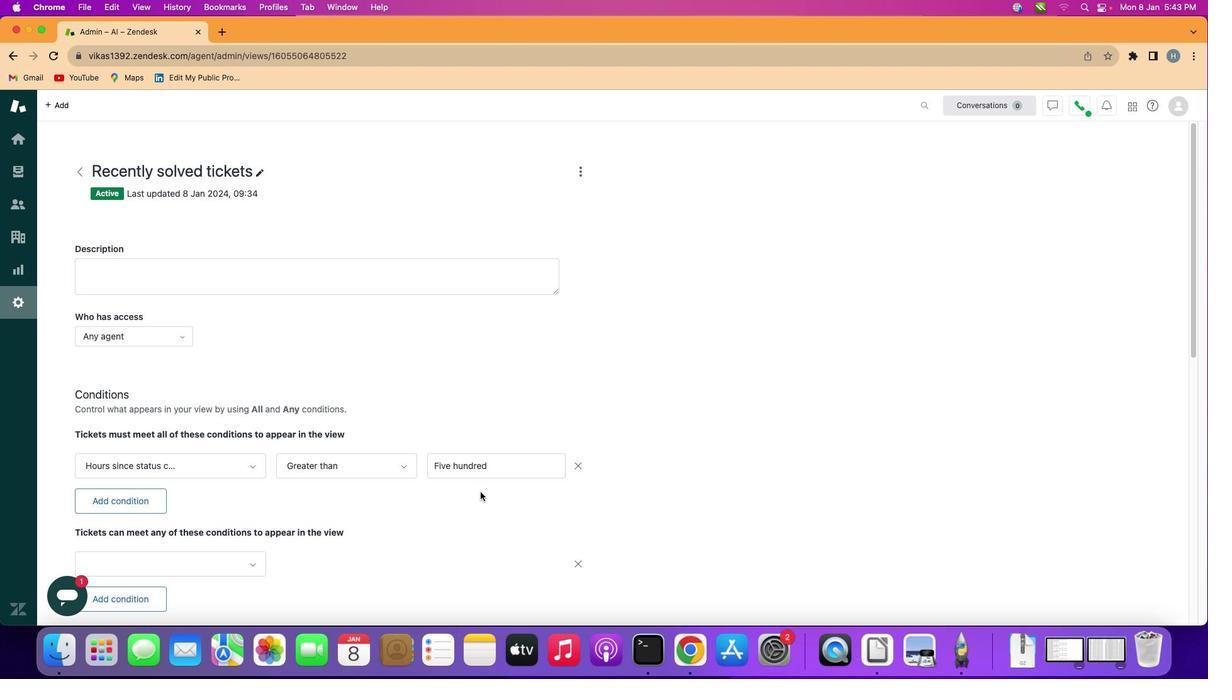 
Action: Mouse moved to (475, 488)
Screenshot: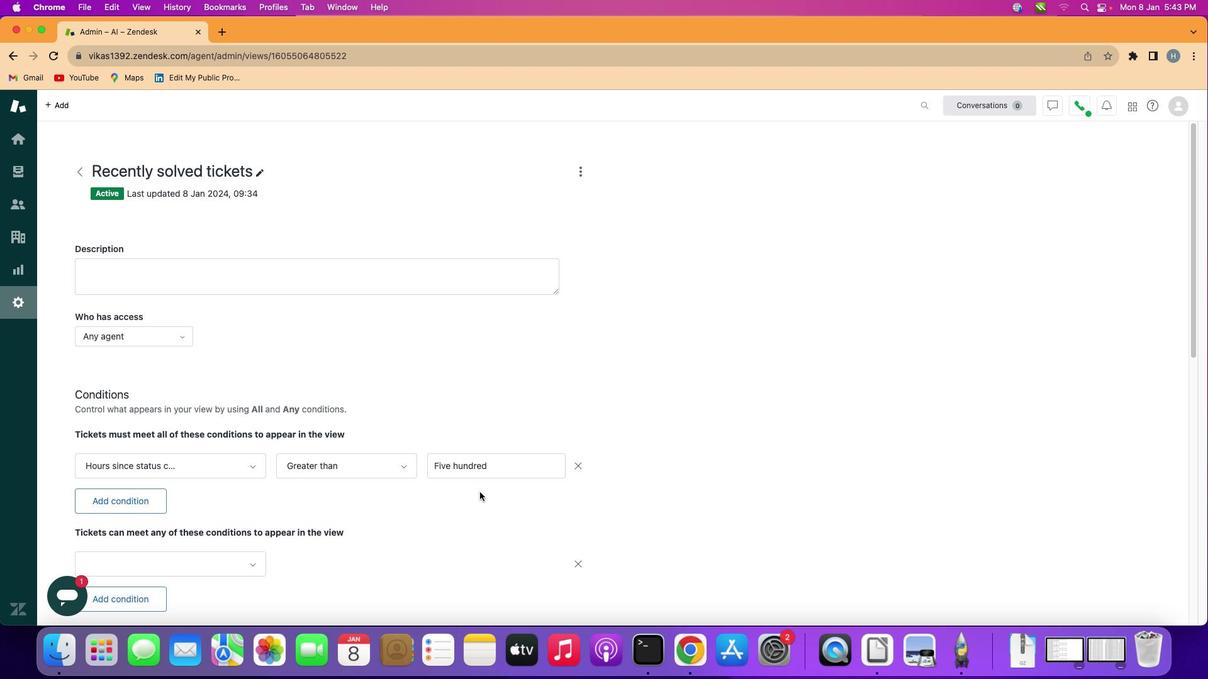 
